 Task: Search the project "Mark" in your projects.
Action: Mouse moved to (1277, 125)
Screenshot: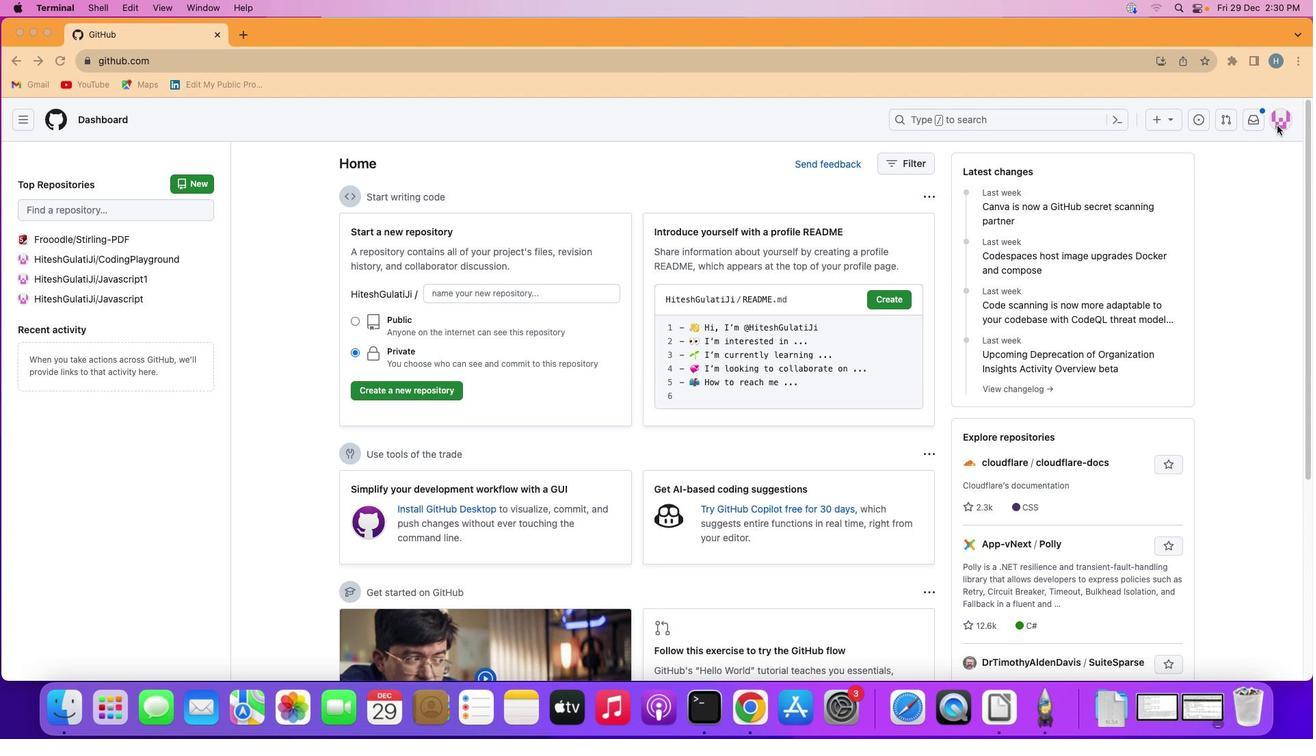 
Action: Mouse pressed left at (1277, 125)
Screenshot: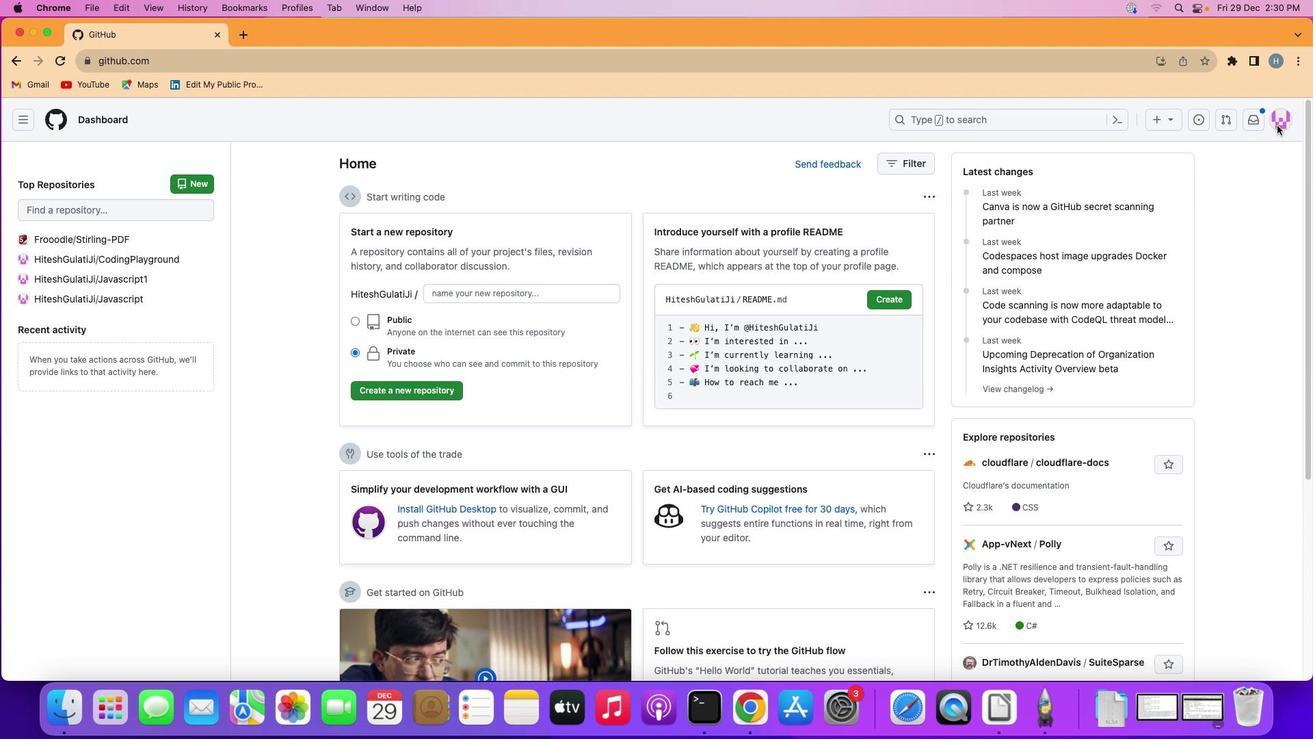 
Action: Mouse moved to (1283, 122)
Screenshot: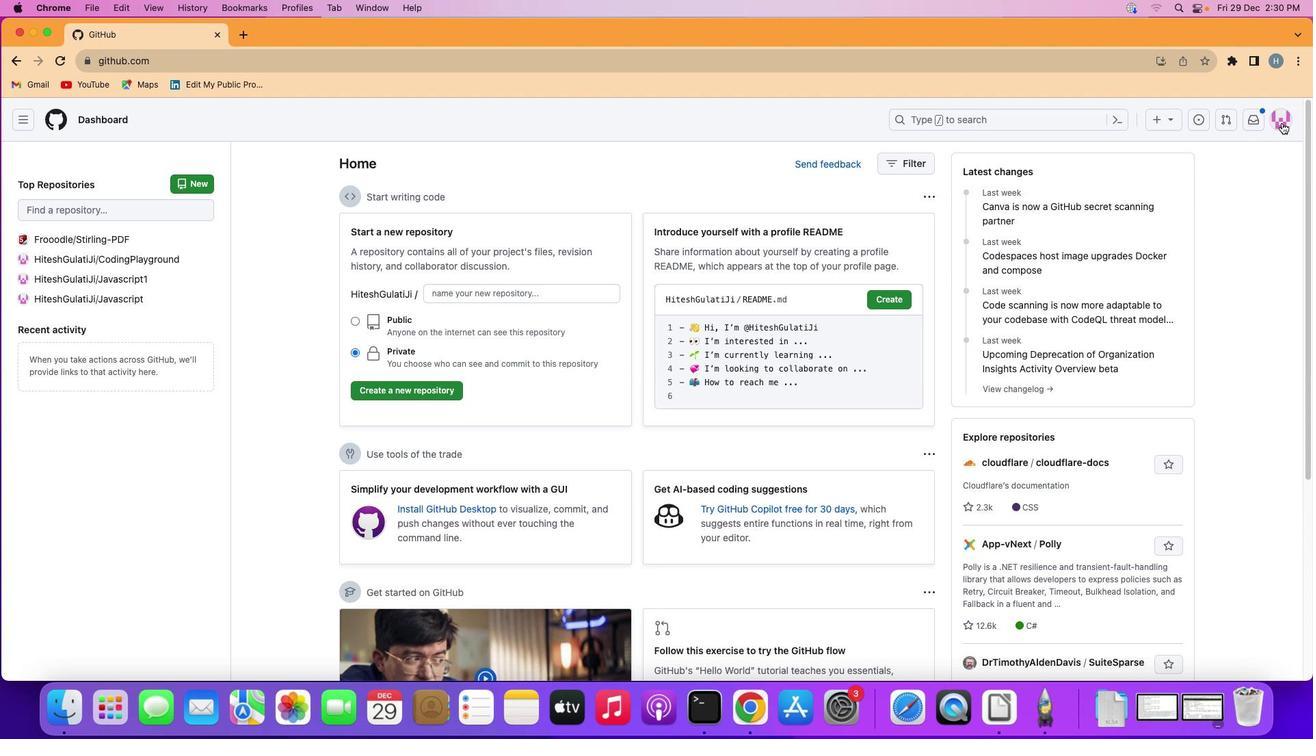 
Action: Mouse pressed left at (1283, 122)
Screenshot: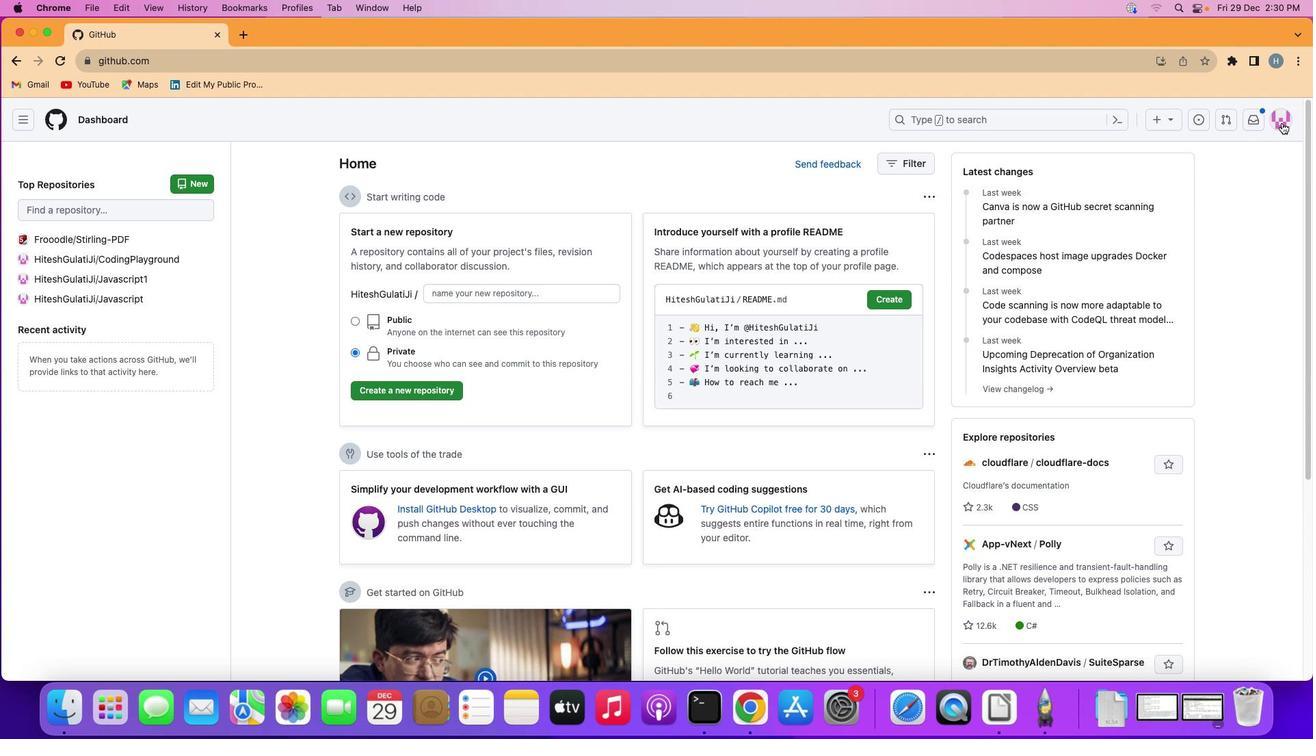 
Action: Mouse moved to (1201, 264)
Screenshot: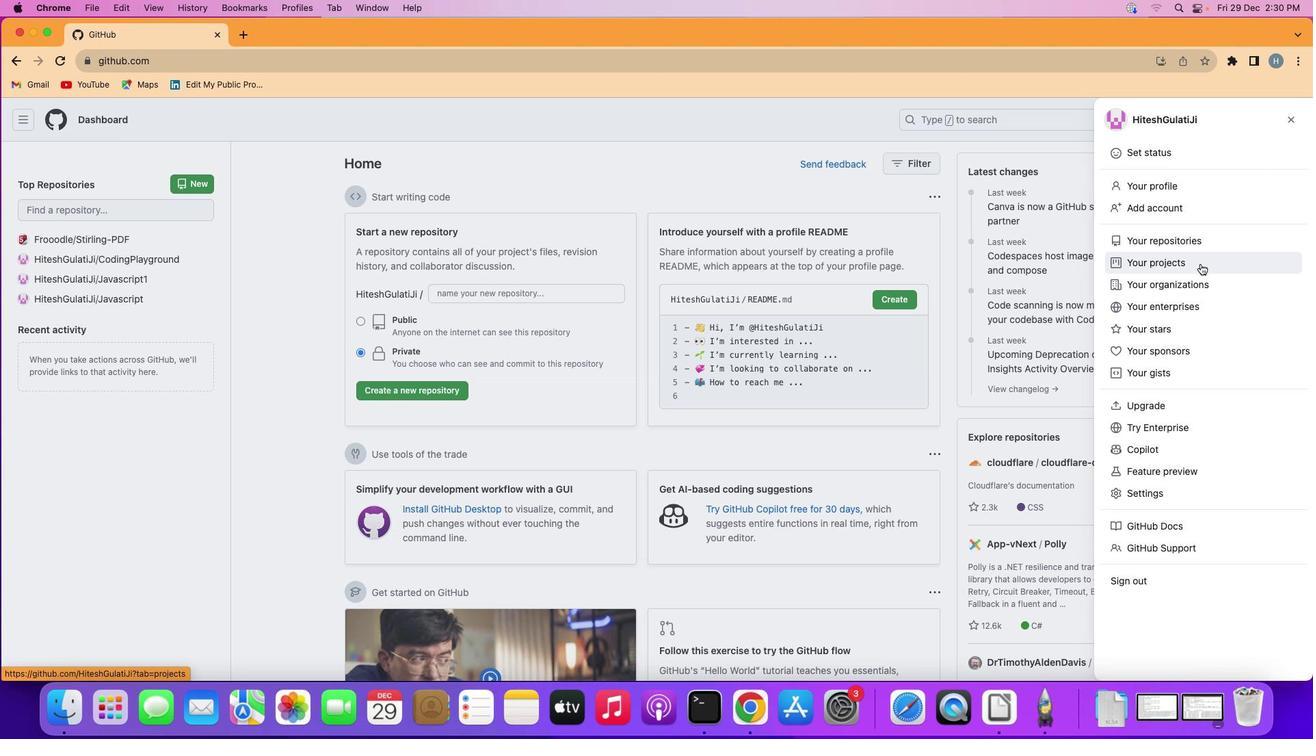 
Action: Mouse pressed left at (1201, 264)
Screenshot: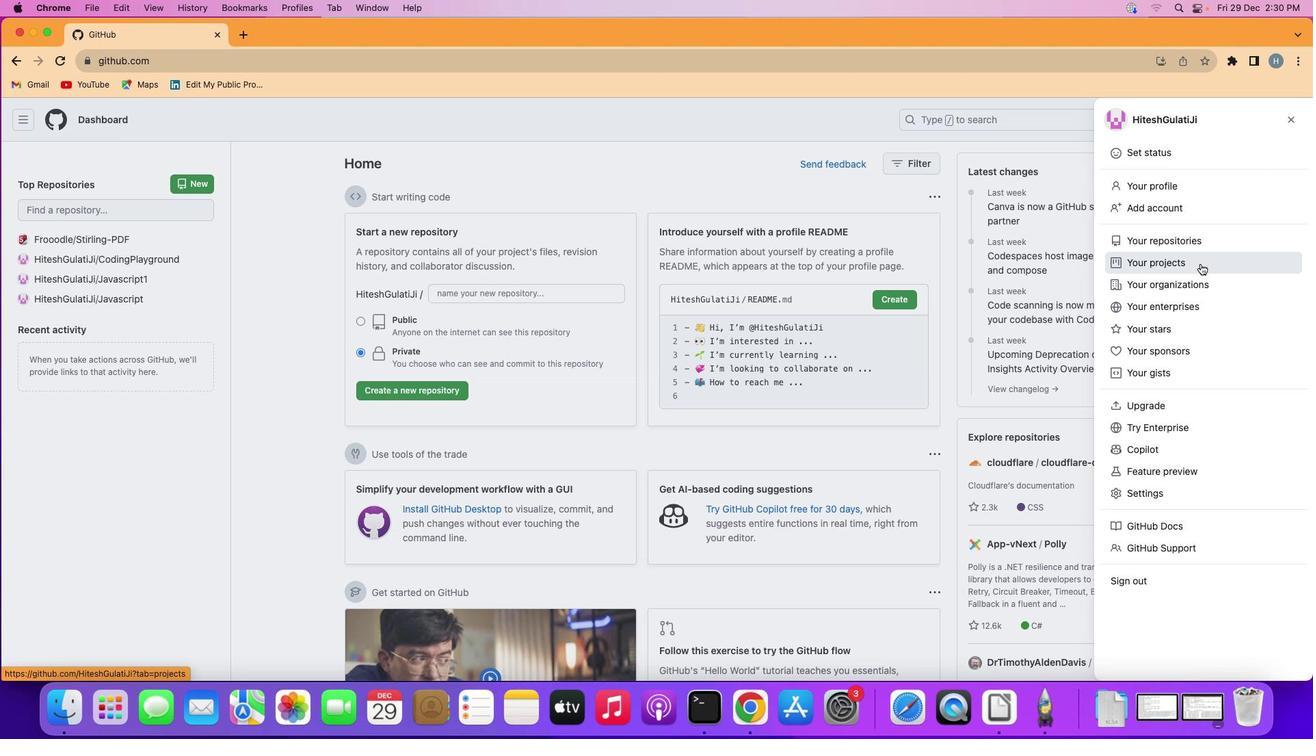 
Action: Mouse moved to (1161, 266)
Screenshot: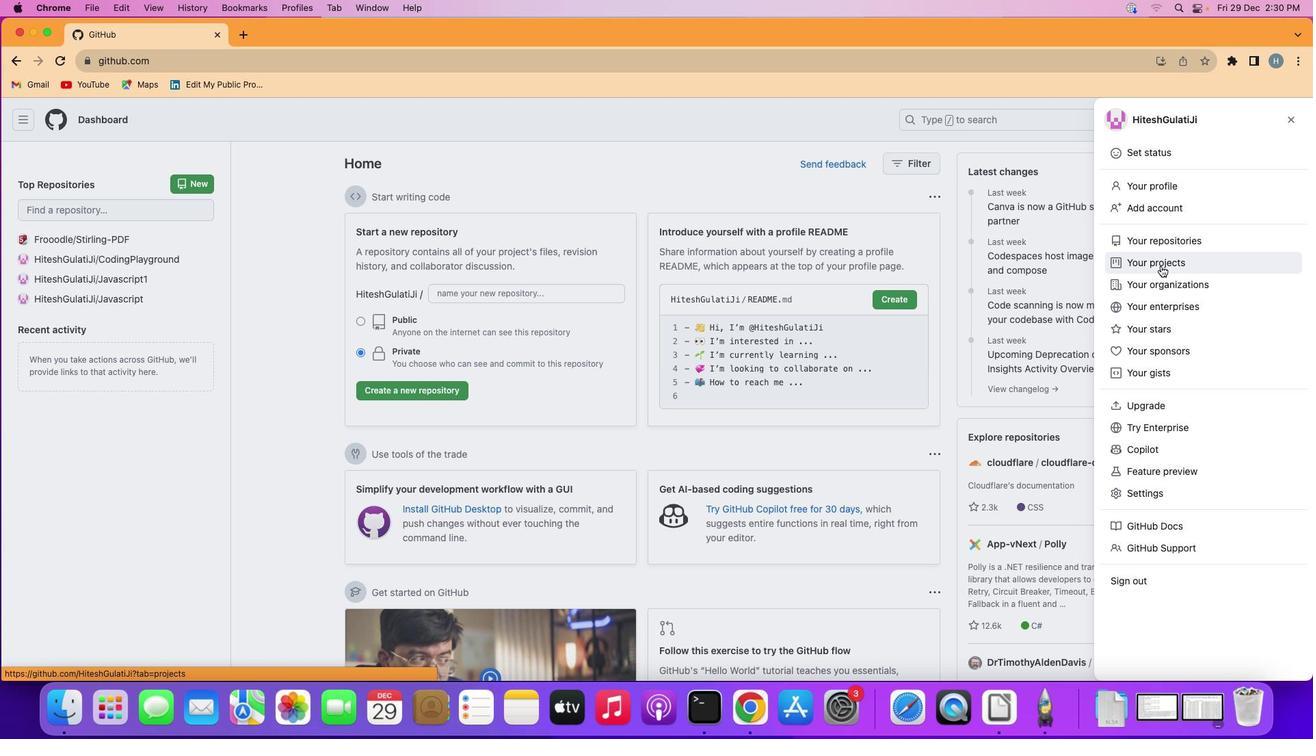 
Action: Mouse pressed left at (1161, 266)
Screenshot: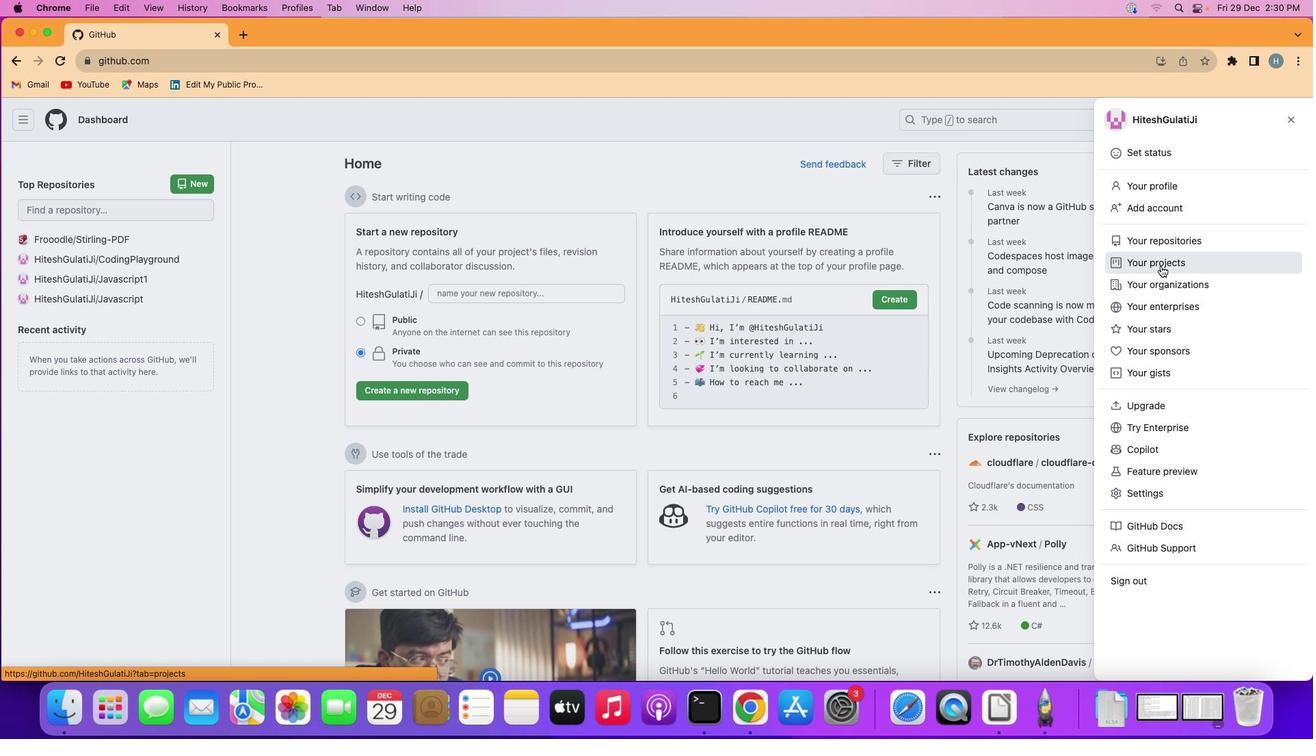 
Action: Mouse moved to (706, 205)
Screenshot: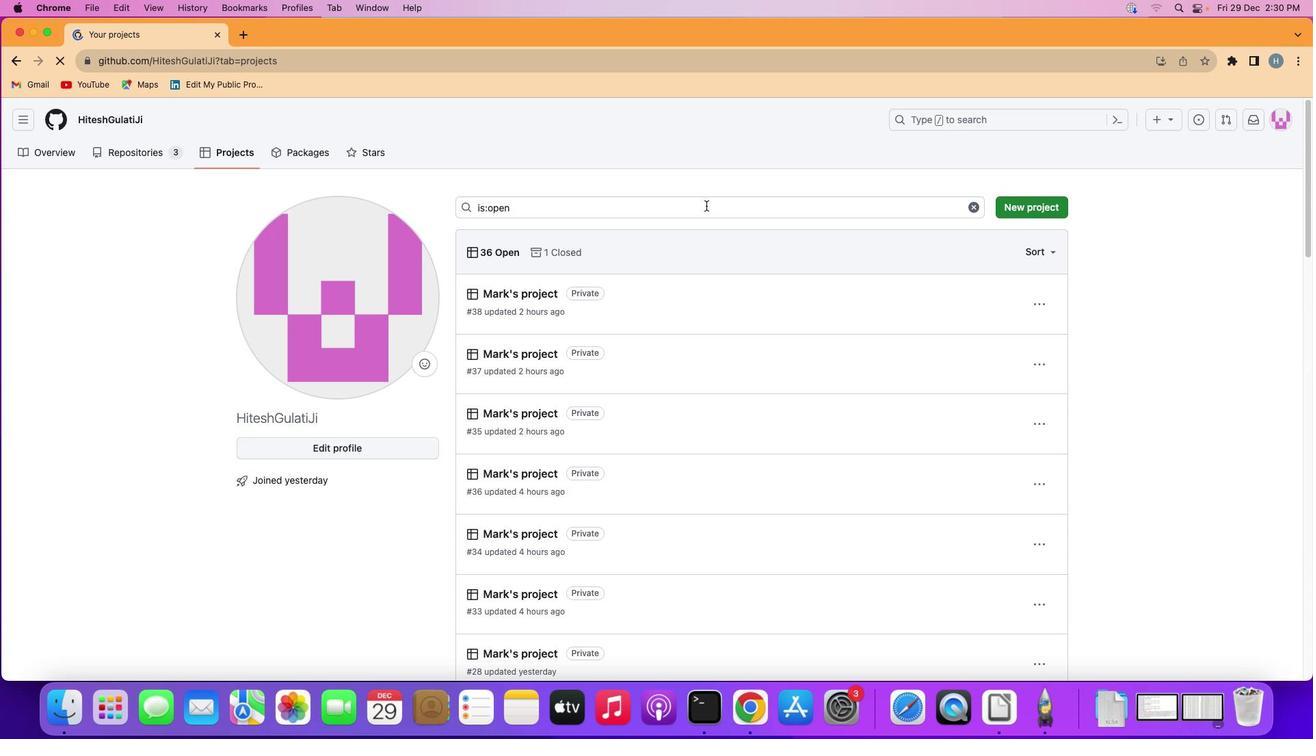 
Action: Mouse pressed left at (706, 205)
Screenshot: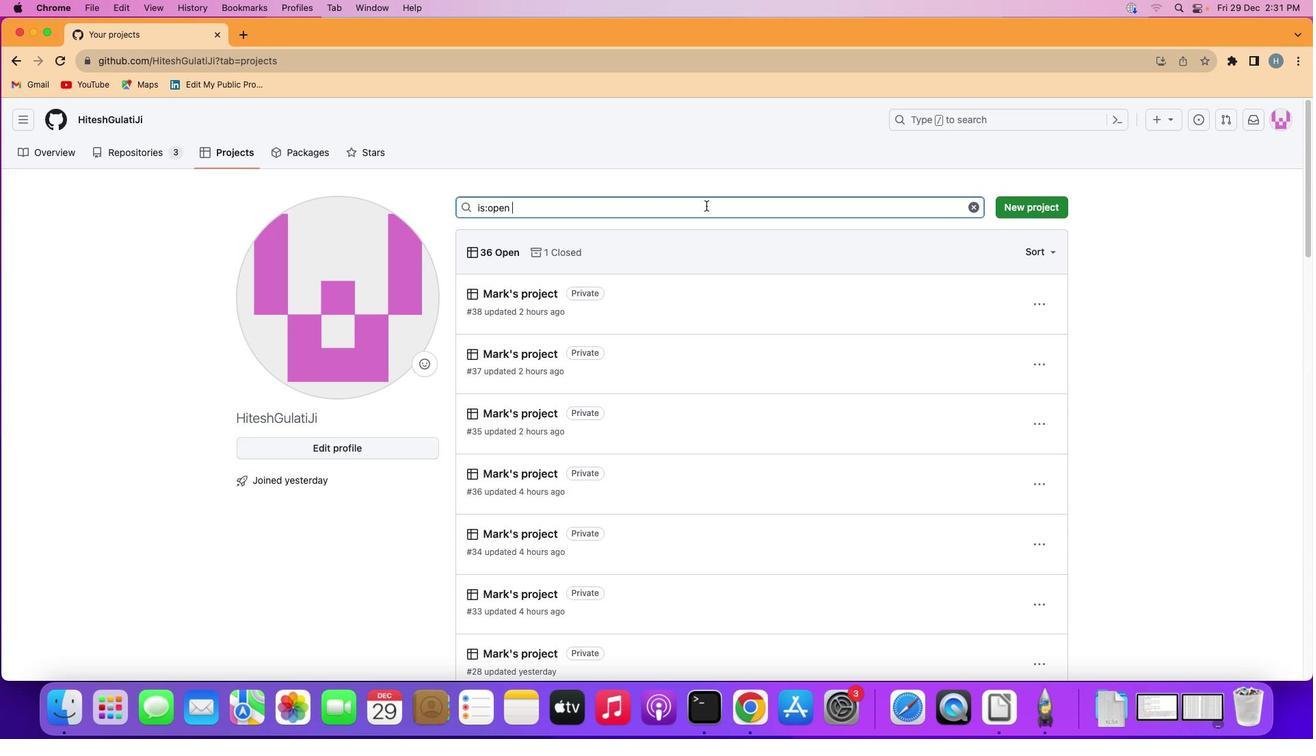 
Action: Mouse moved to (662, 209)
Screenshot: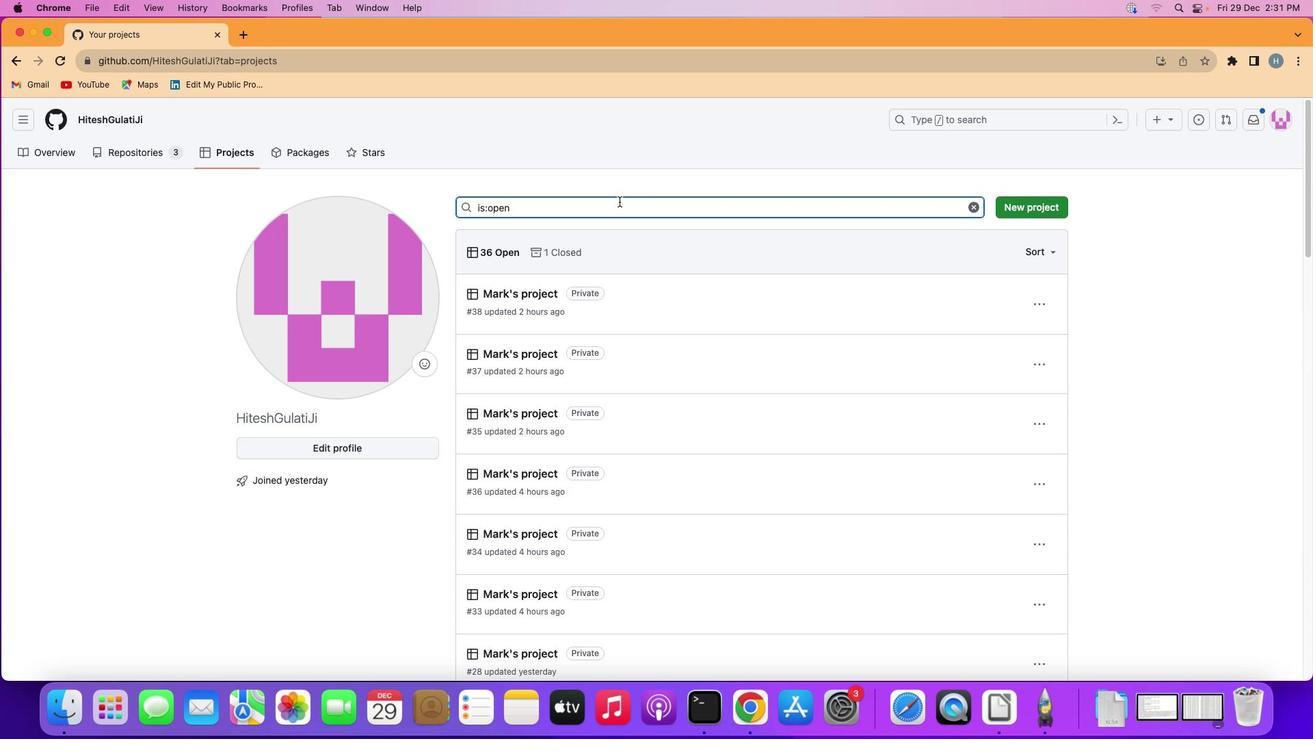 
Action: Mouse pressed left at (662, 209)
Screenshot: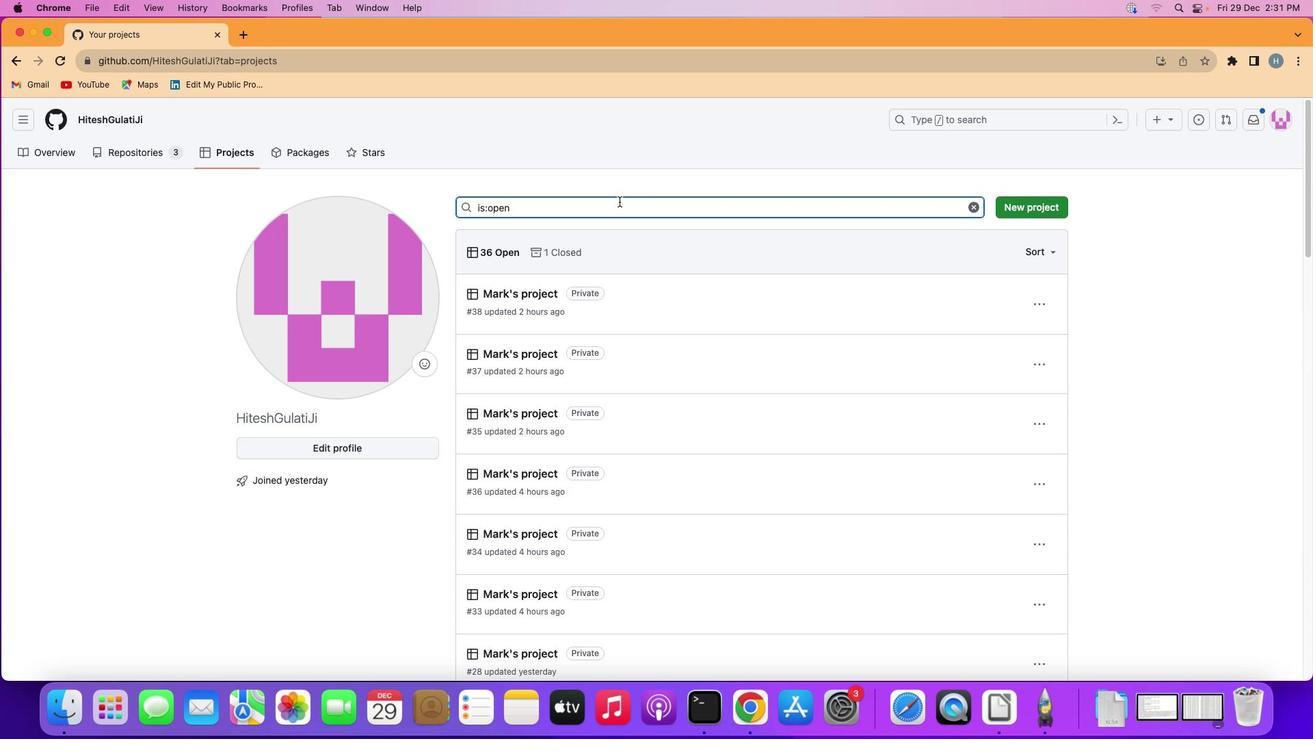 
Action: Mouse moved to (513, 209)
Screenshot: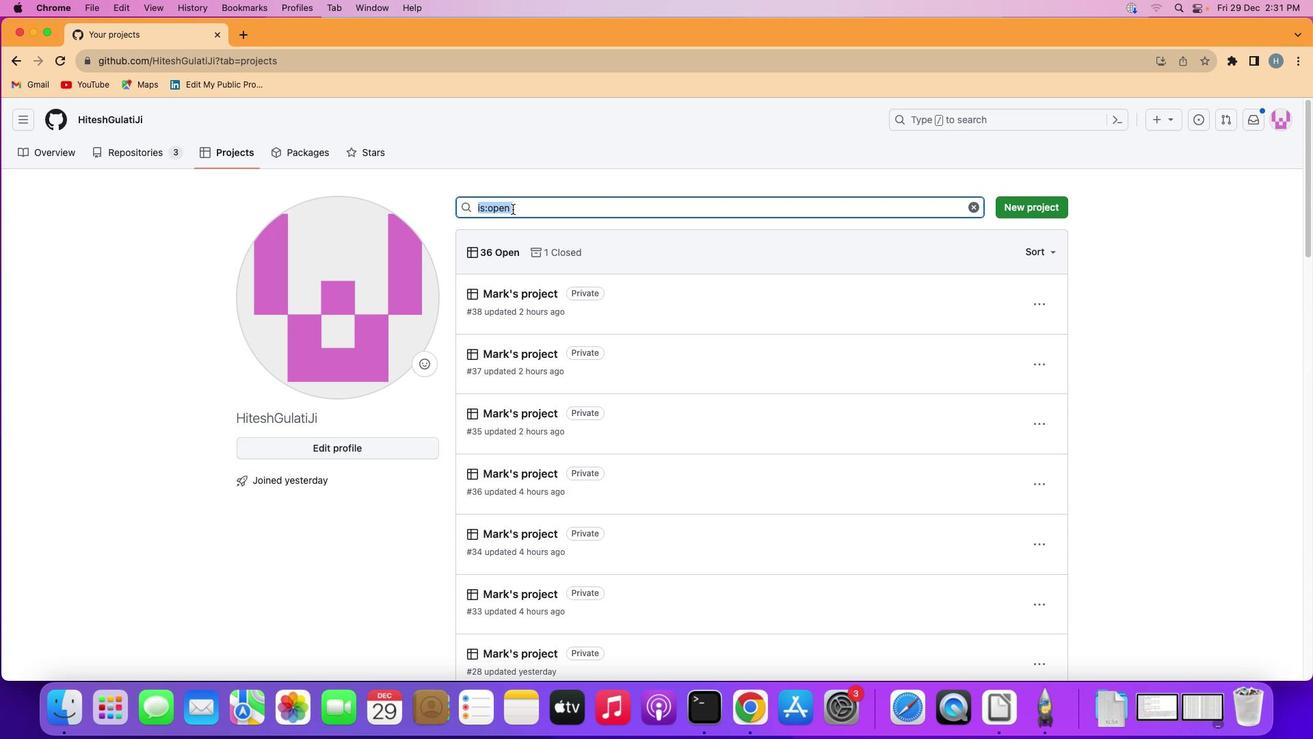 
Action: Key pressed Key.caps_lock'm''a''r''k'Key.enter
Screenshot: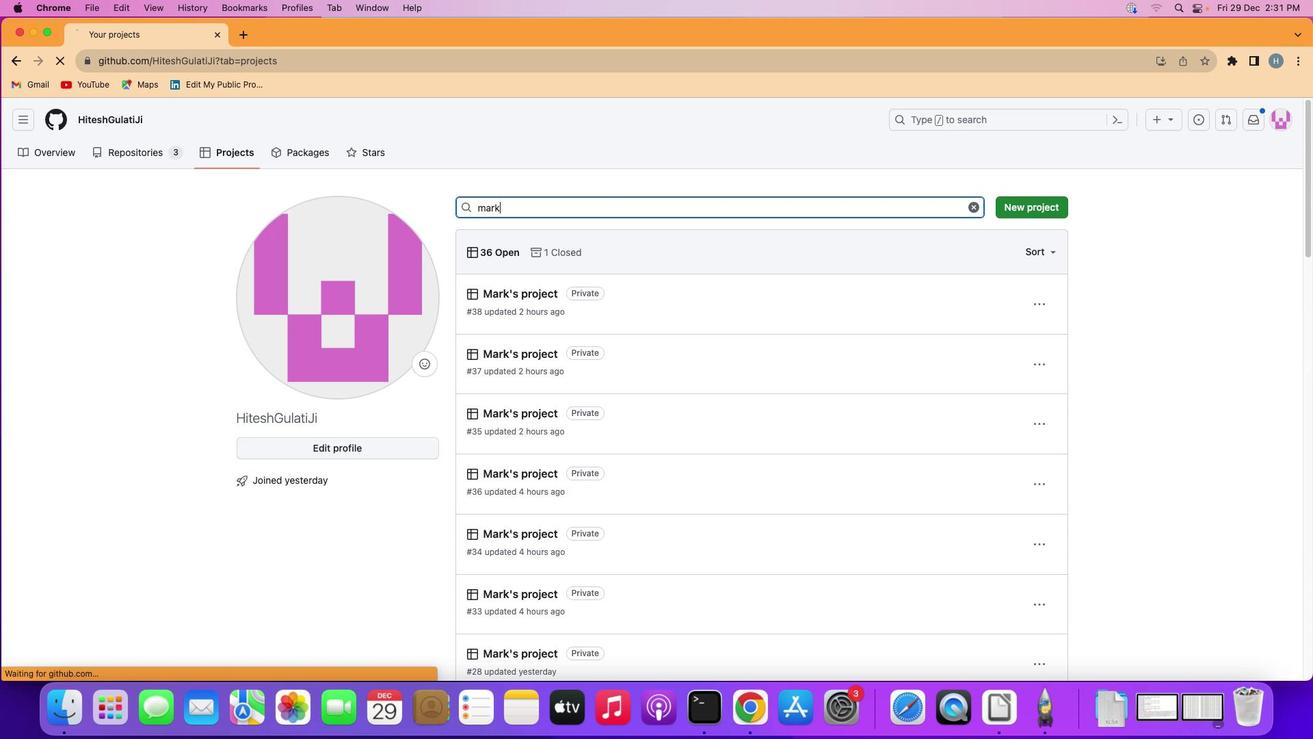 
Action: Mouse moved to (494, 250)
Screenshot: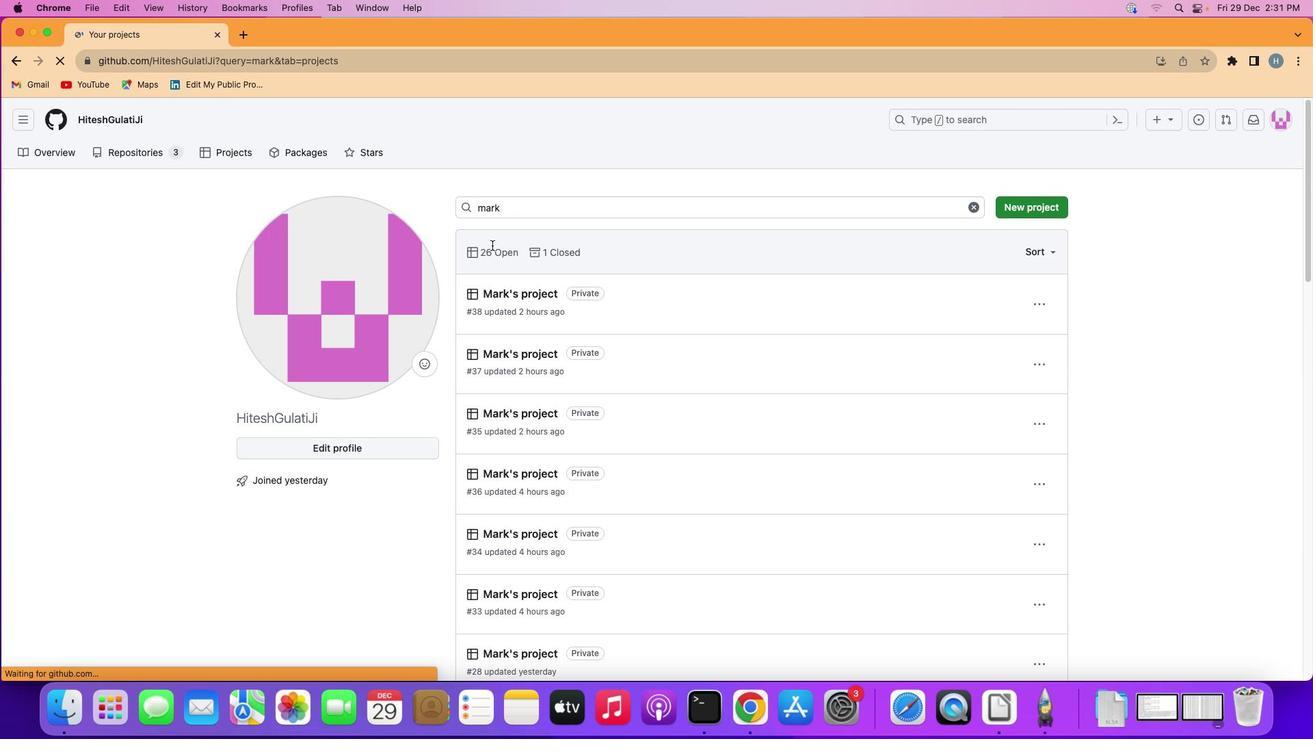 
